 Task: Change the invitee language to French.
Action: Mouse moved to (110, 115)
Screenshot: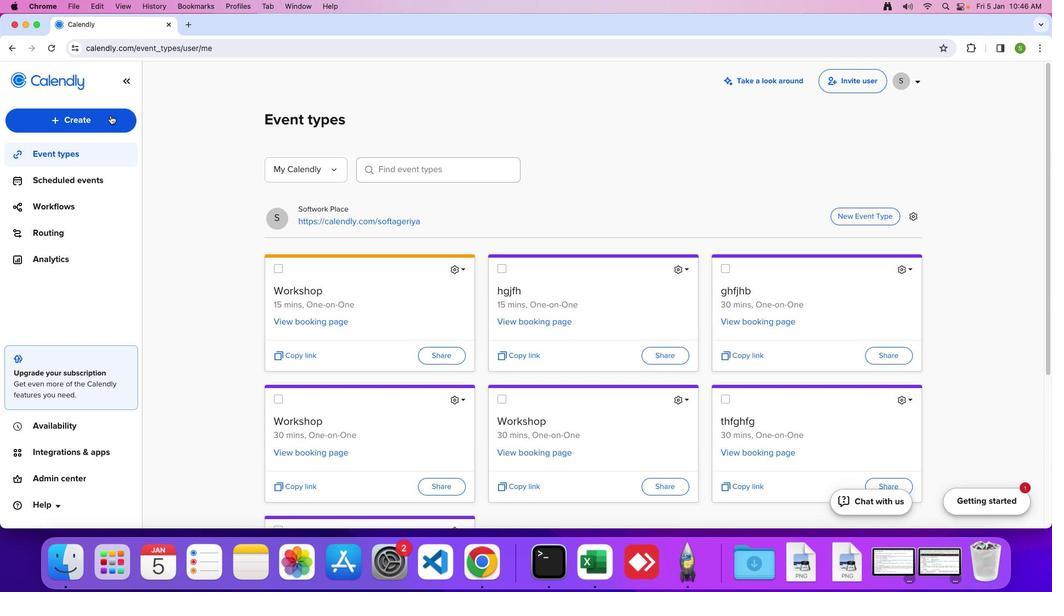 
Action: Mouse pressed left at (110, 115)
Screenshot: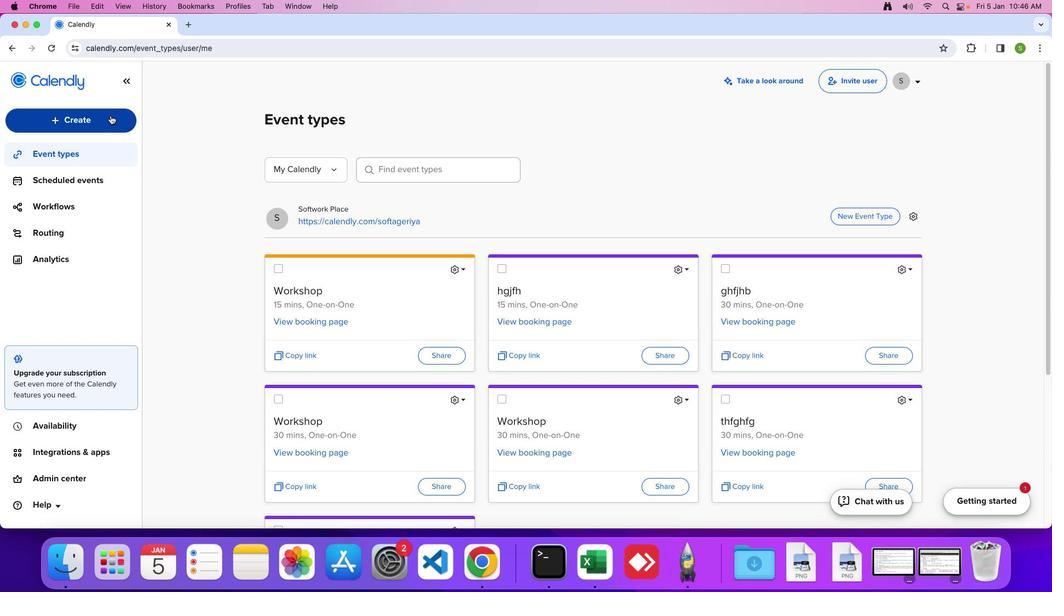 
Action: Mouse moved to (105, 204)
Screenshot: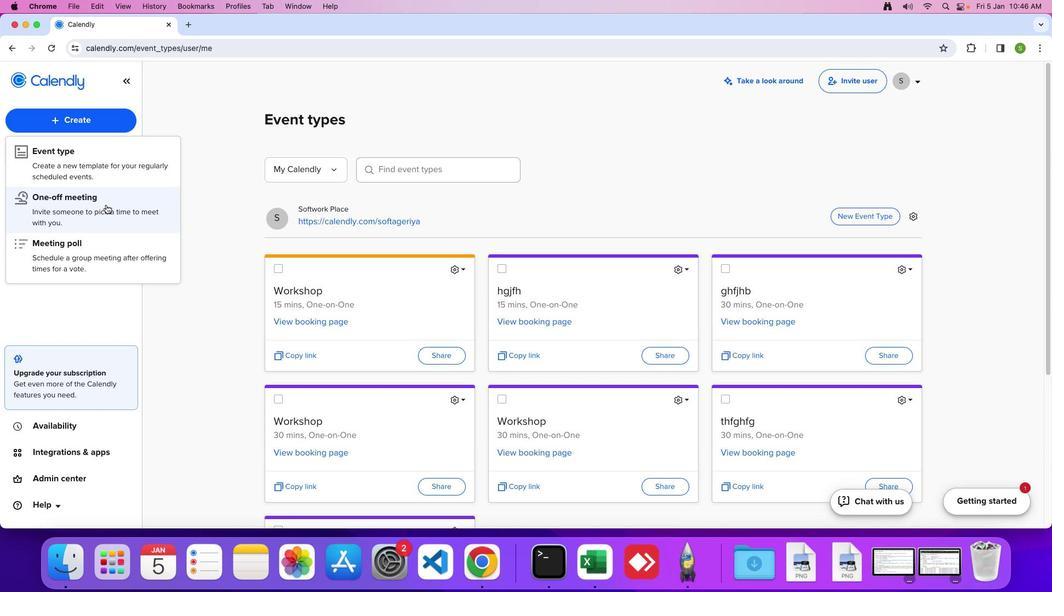 
Action: Mouse pressed left at (105, 204)
Screenshot: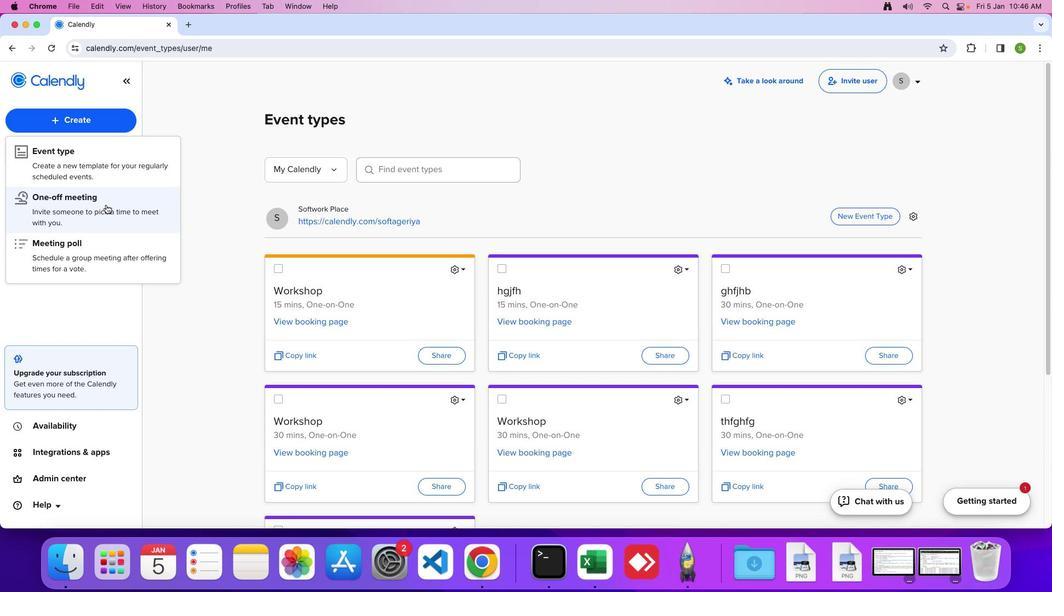 
Action: Mouse moved to (862, 183)
Screenshot: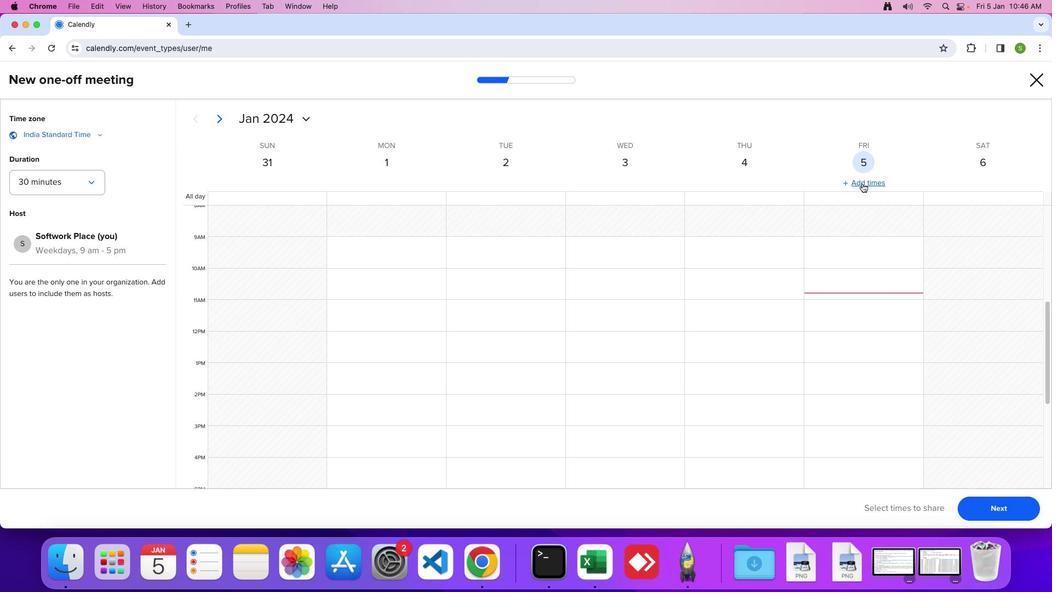 
Action: Mouse pressed left at (862, 183)
Screenshot: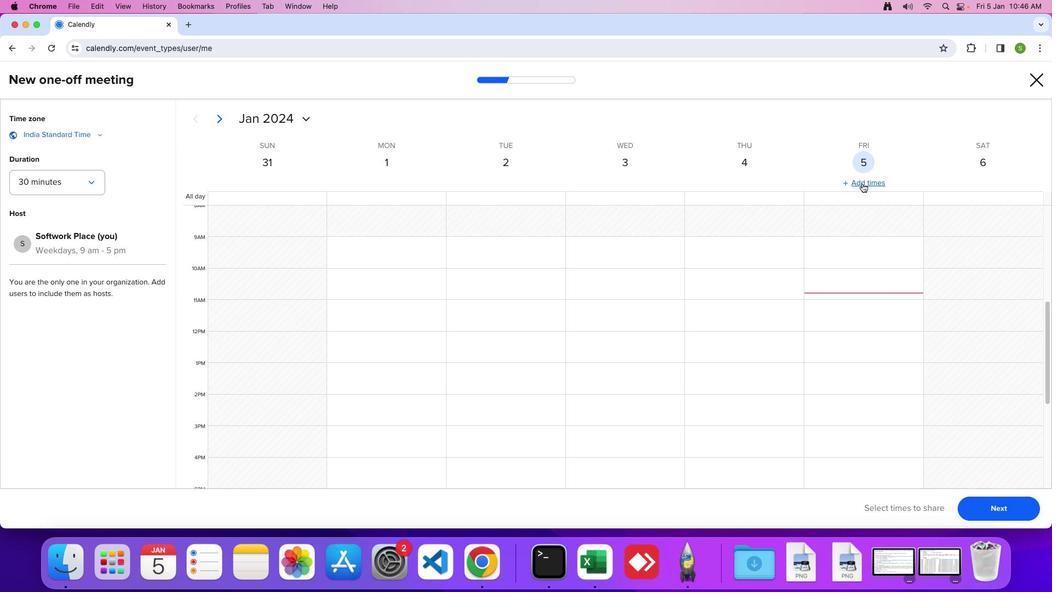 
Action: Mouse moved to (849, 320)
Screenshot: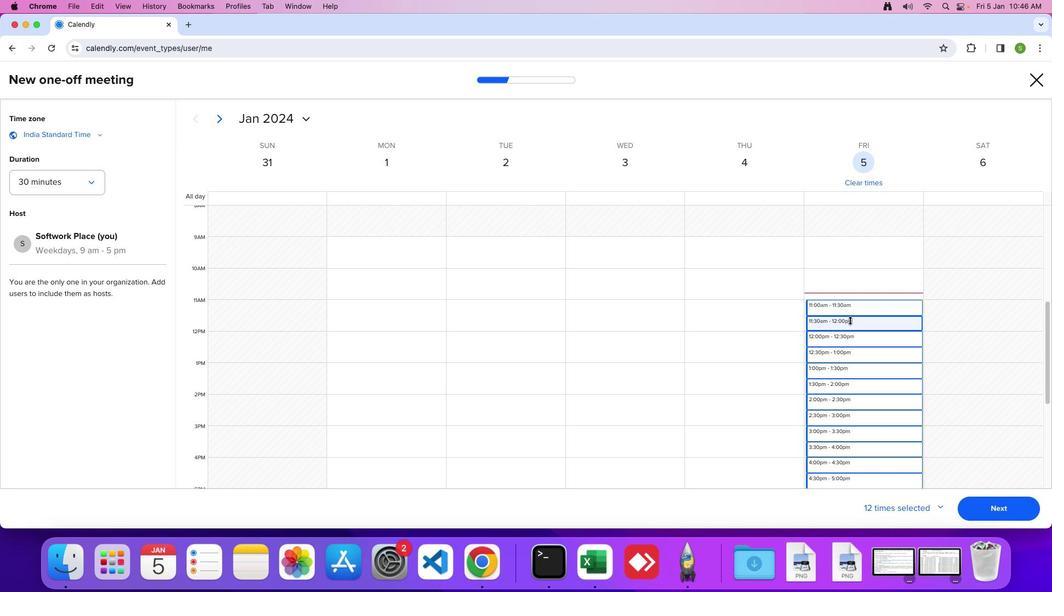 
Action: Mouse pressed left at (849, 320)
Screenshot: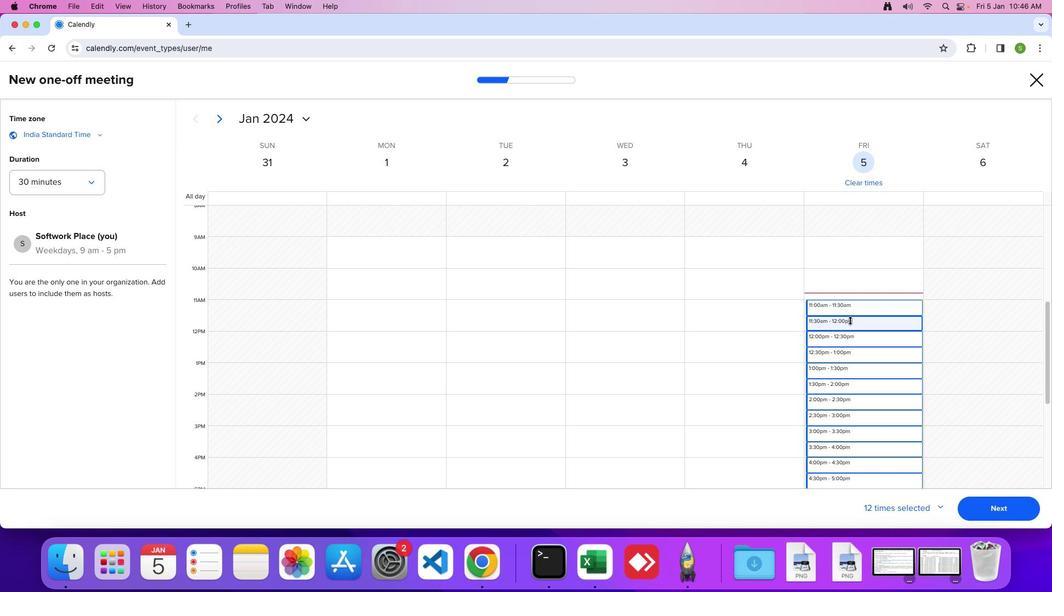 
Action: Mouse moved to (1010, 500)
Screenshot: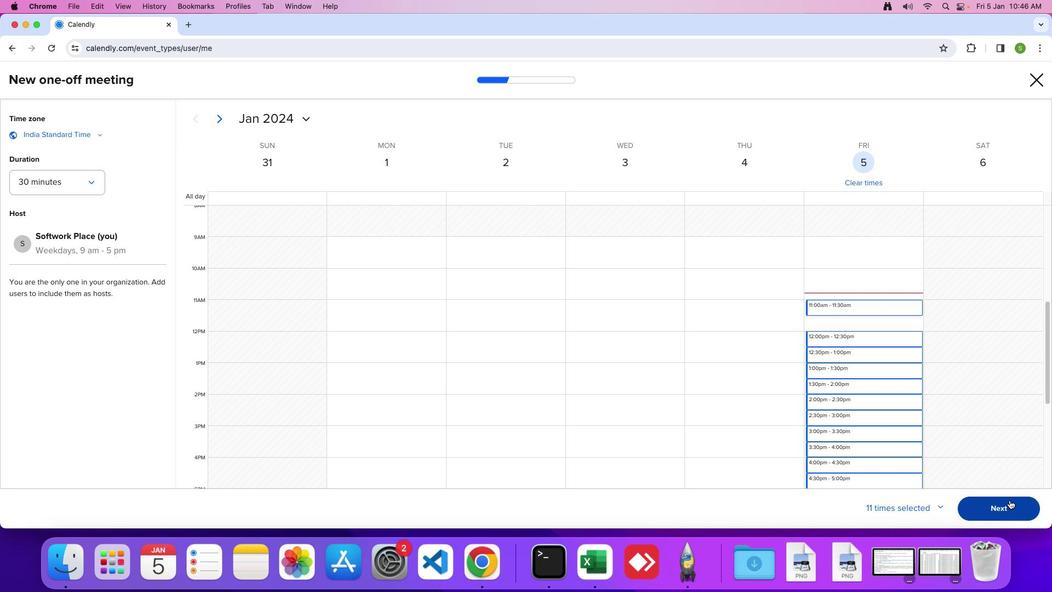 
Action: Mouse pressed left at (1010, 500)
Screenshot: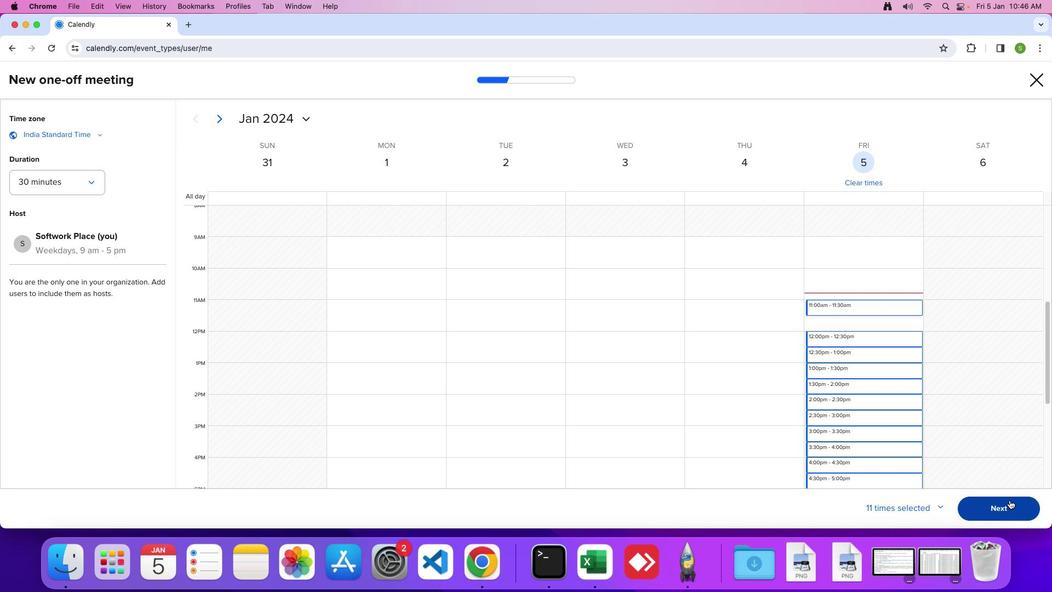 
Action: Mouse moved to (674, 379)
Screenshot: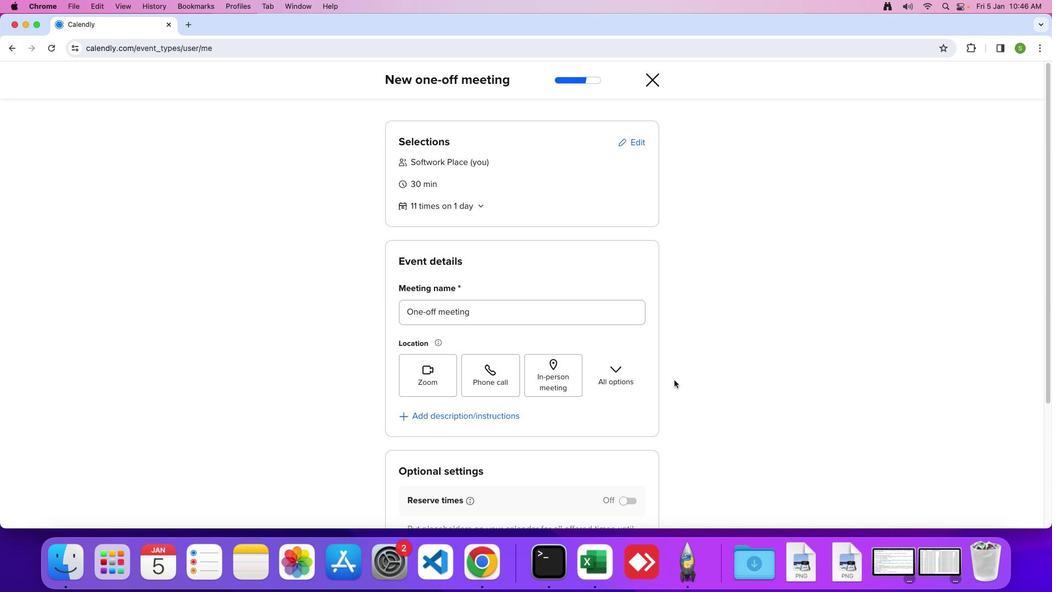 
Action: Mouse scrolled (674, 379) with delta (0, 0)
Screenshot: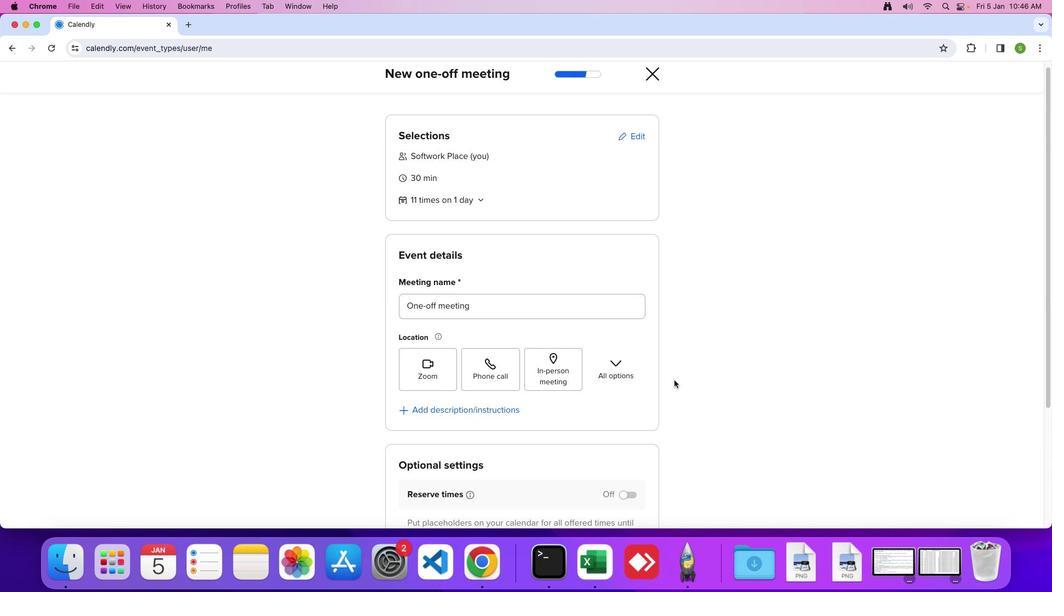 
Action: Mouse scrolled (674, 379) with delta (0, 0)
Screenshot: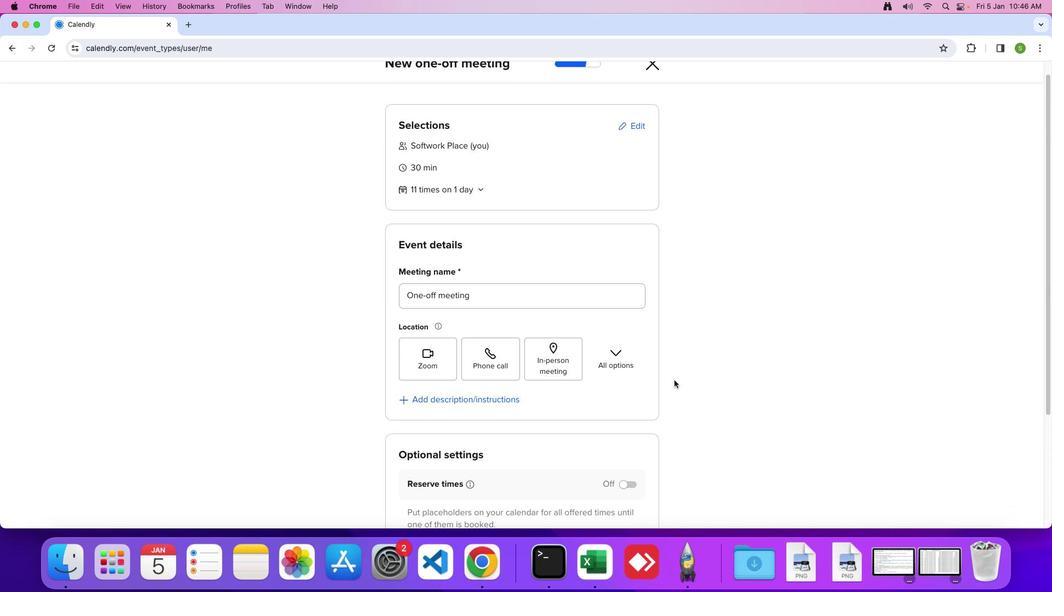 
Action: Mouse scrolled (674, 379) with delta (0, -1)
Screenshot: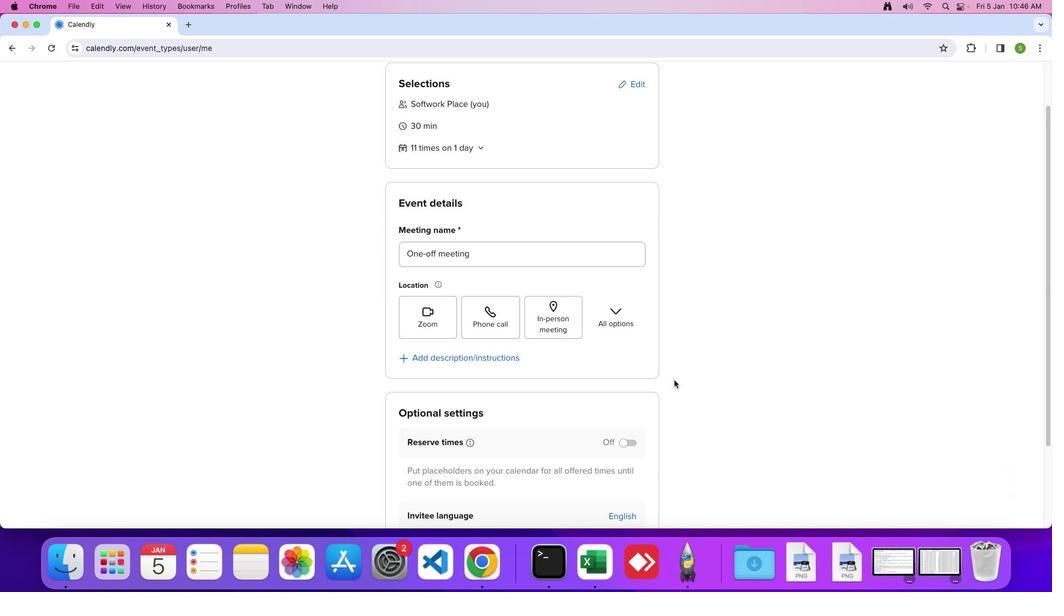 
Action: Mouse scrolled (674, 379) with delta (0, 0)
Screenshot: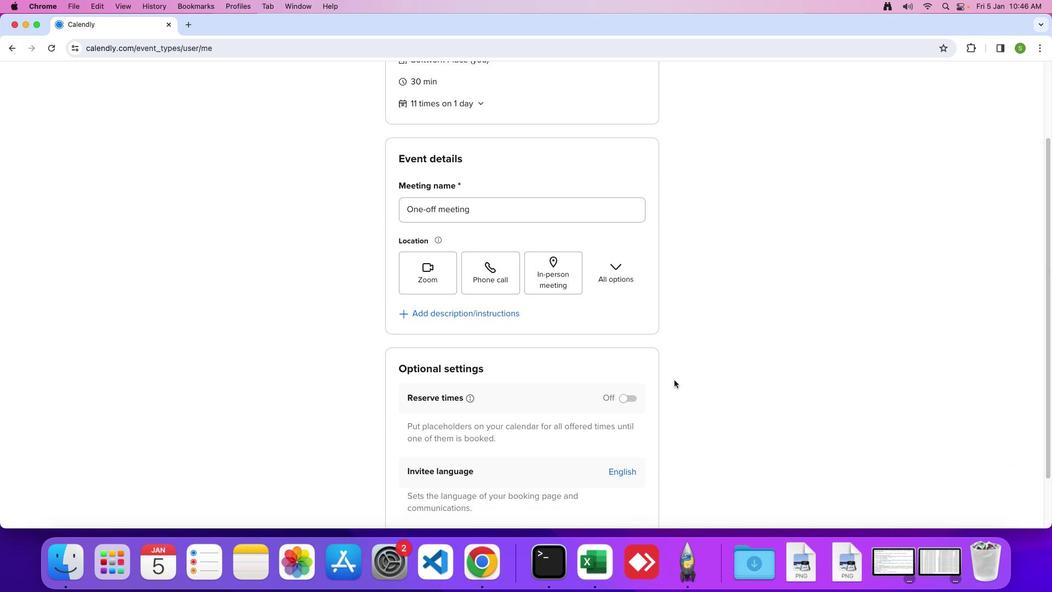 
Action: Mouse scrolled (674, 379) with delta (0, 0)
Screenshot: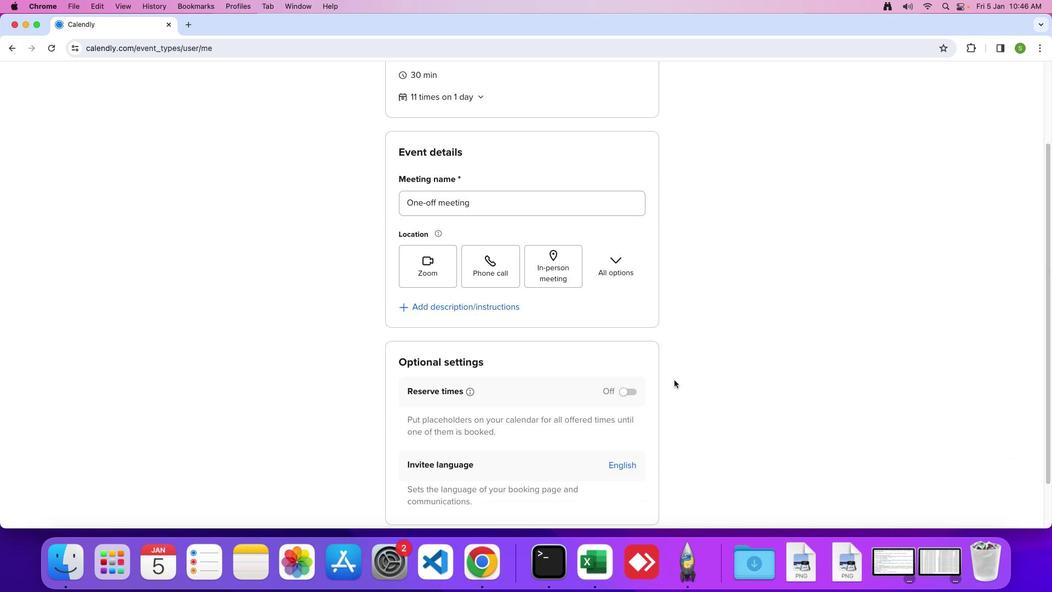 
Action: Mouse scrolled (674, 379) with delta (0, -2)
Screenshot: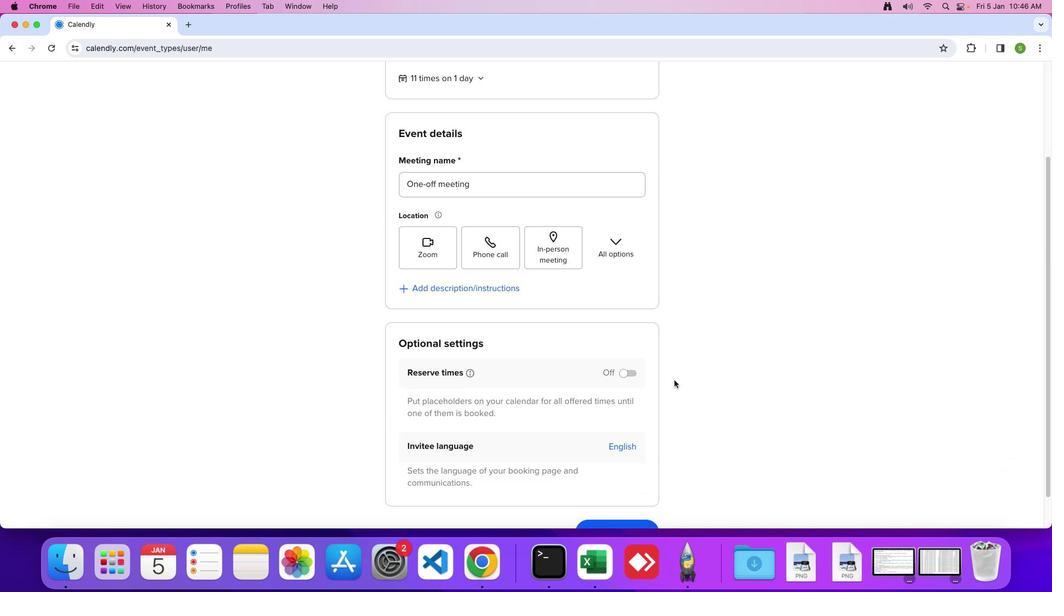 
Action: Mouse scrolled (674, 379) with delta (0, -3)
Screenshot: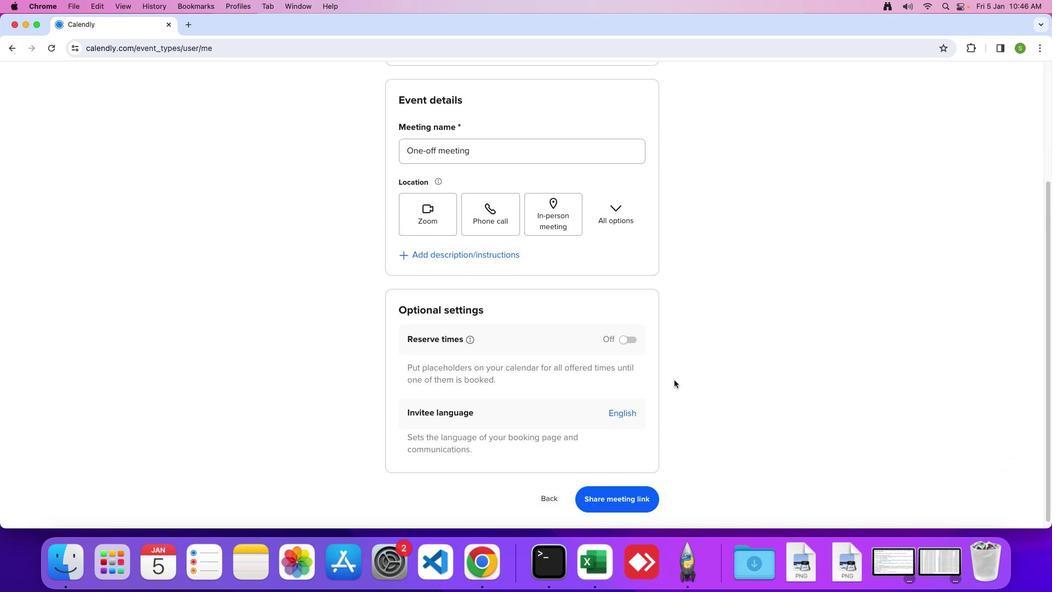 
Action: Mouse scrolled (674, 379) with delta (0, 0)
Screenshot: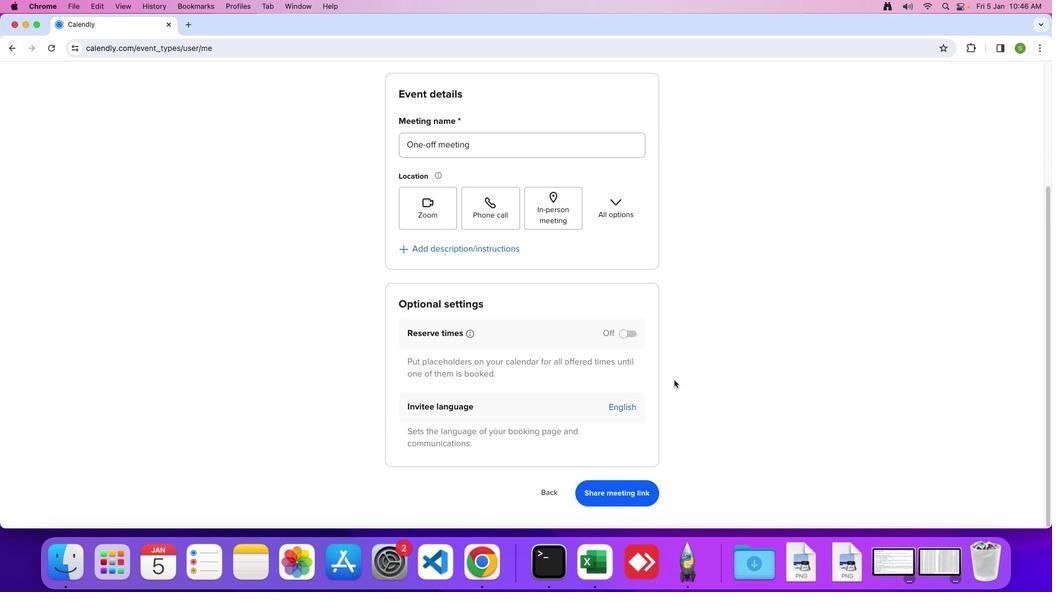 
Action: Mouse scrolled (674, 379) with delta (0, 0)
Screenshot: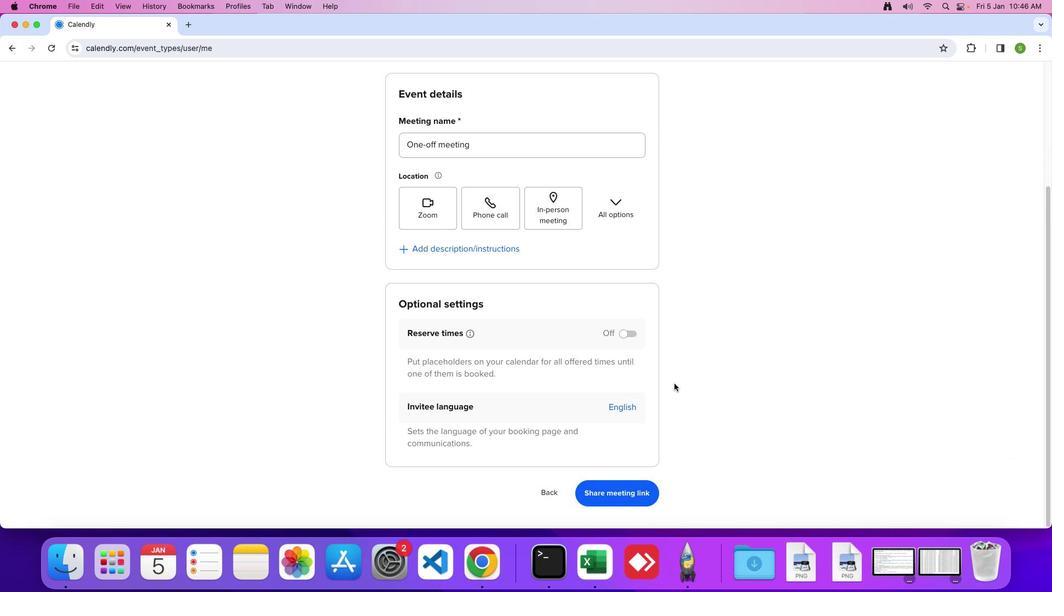 
Action: Mouse moved to (615, 407)
Screenshot: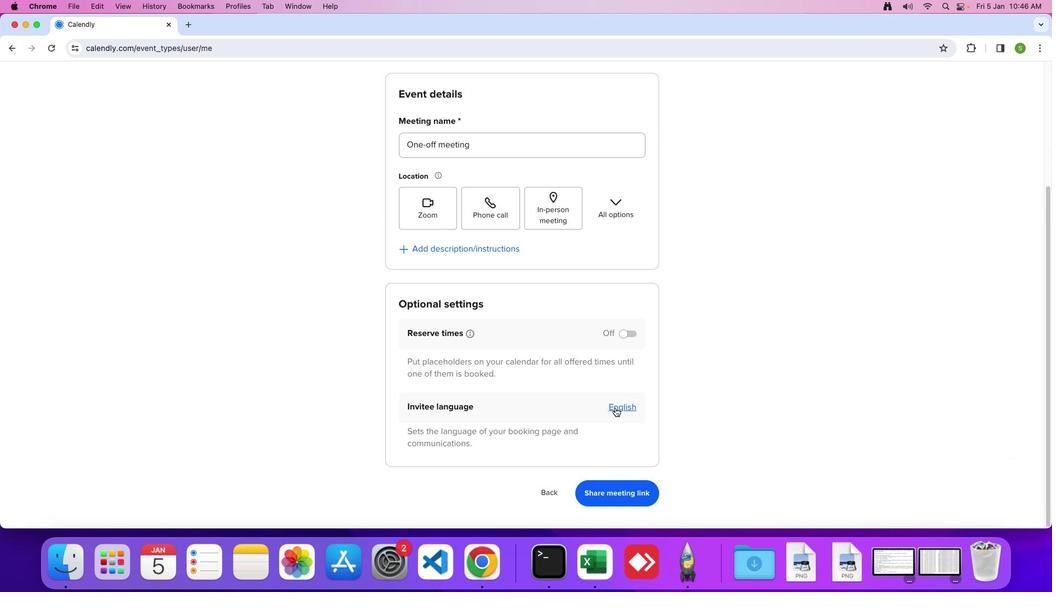 
Action: Mouse pressed left at (615, 407)
Screenshot: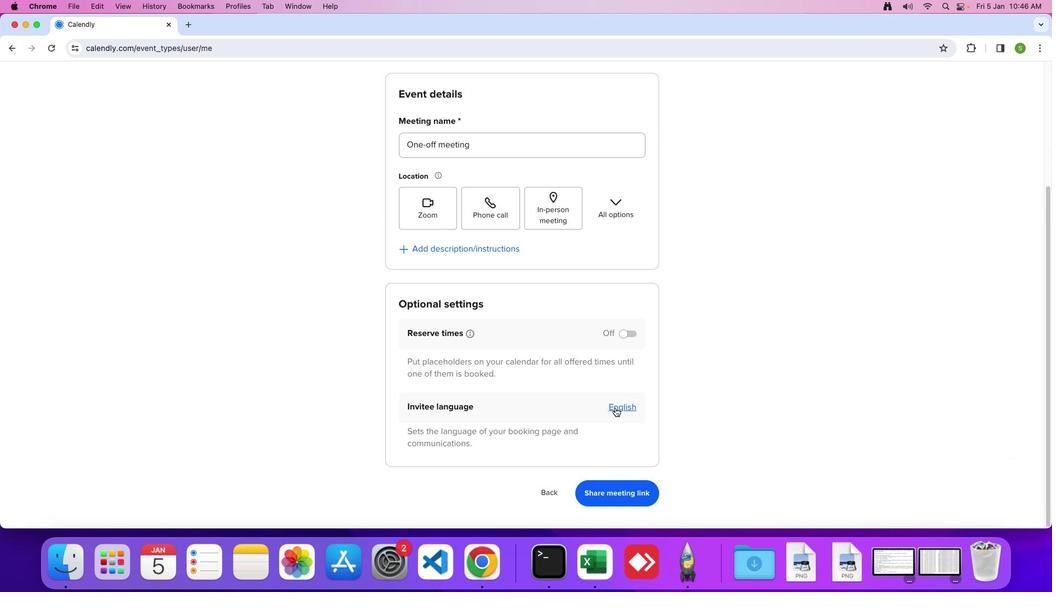 
Action: Mouse moved to (547, 455)
Screenshot: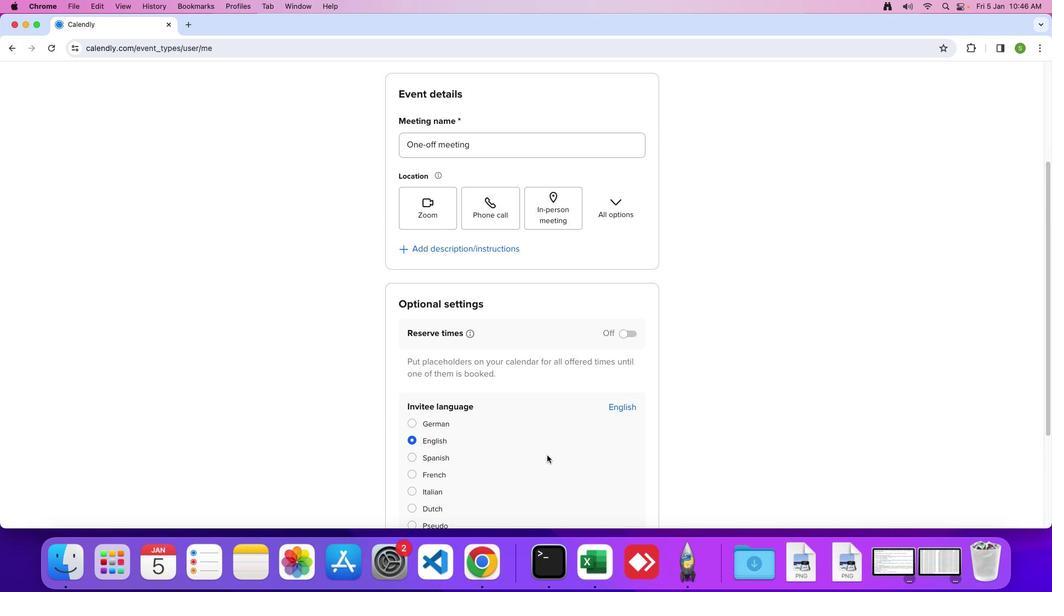 
Action: Mouse scrolled (547, 455) with delta (0, 0)
Screenshot: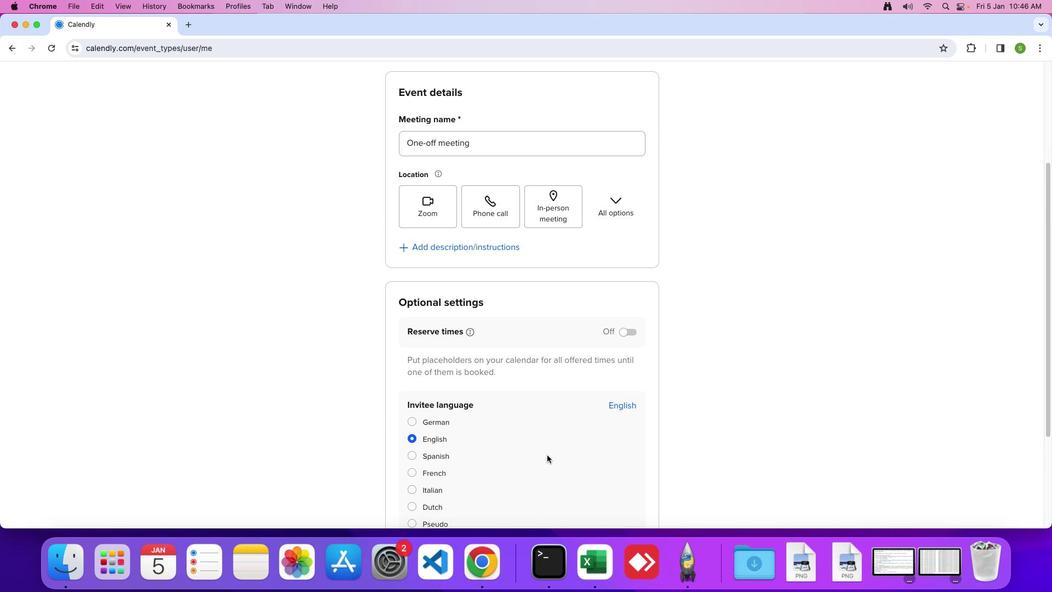 
Action: Mouse moved to (412, 473)
Screenshot: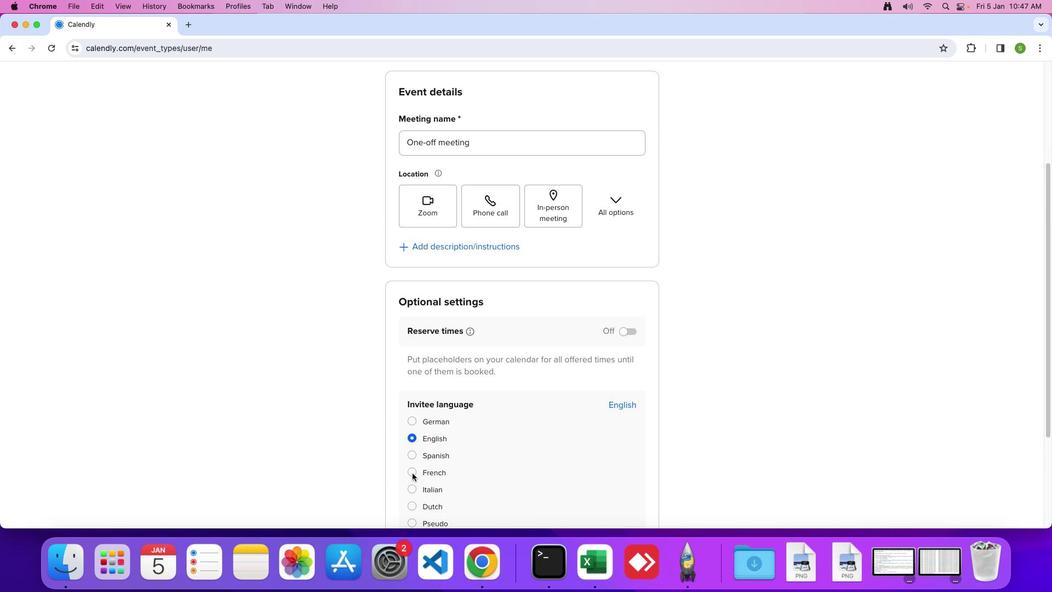 
Action: Mouse pressed left at (412, 473)
Screenshot: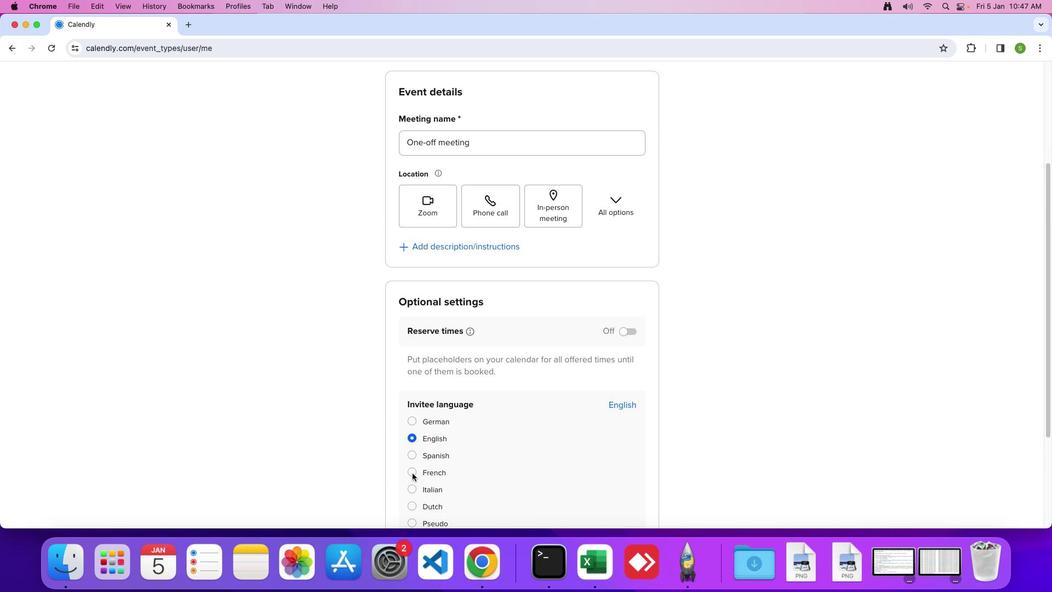 
